 Task: Start in the project AgileMission the sprint 'Continuous Integration (CI) Sprint', with a duration of 2 weeks. Start in the project AgileMission the sprint 'Continuous Integration (CI) Sprint', with a duration of 1 week. Start in the project AgileMission the sprint 'Continuous Integration (CI) Sprint', with a duration of 3 weeks
Action: Mouse moved to (844, 206)
Screenshot: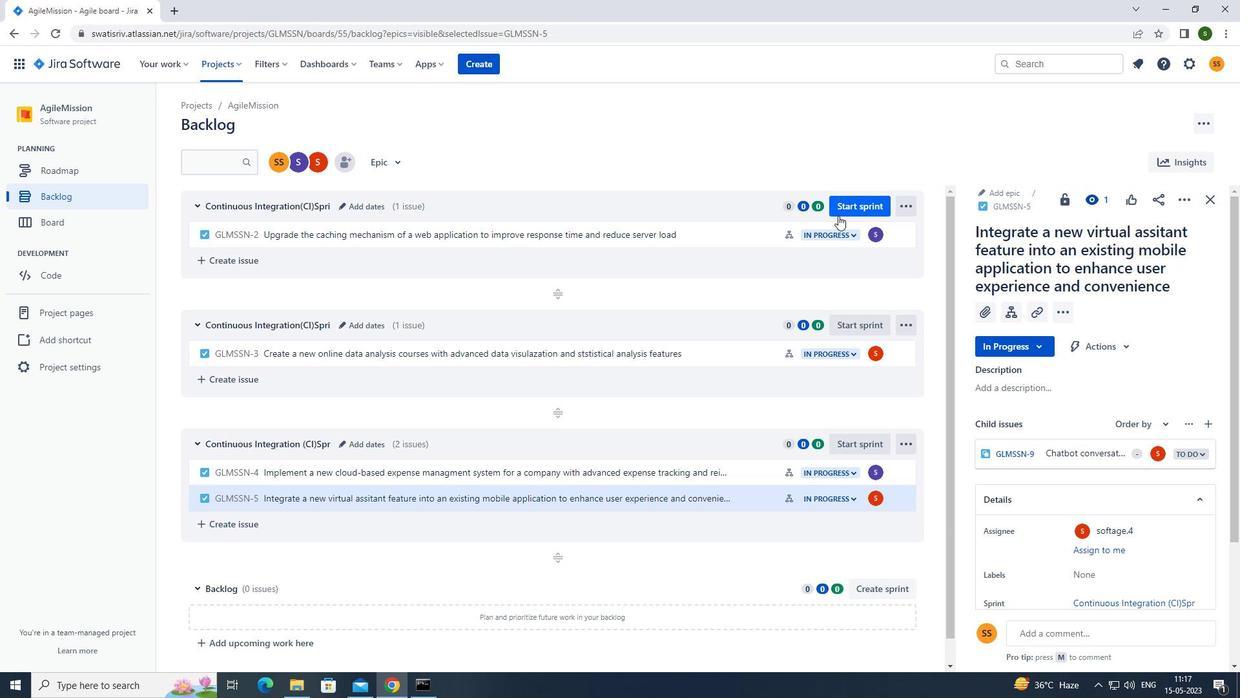 
Action: Mouse pressed left at (844, 206)
Screenshot: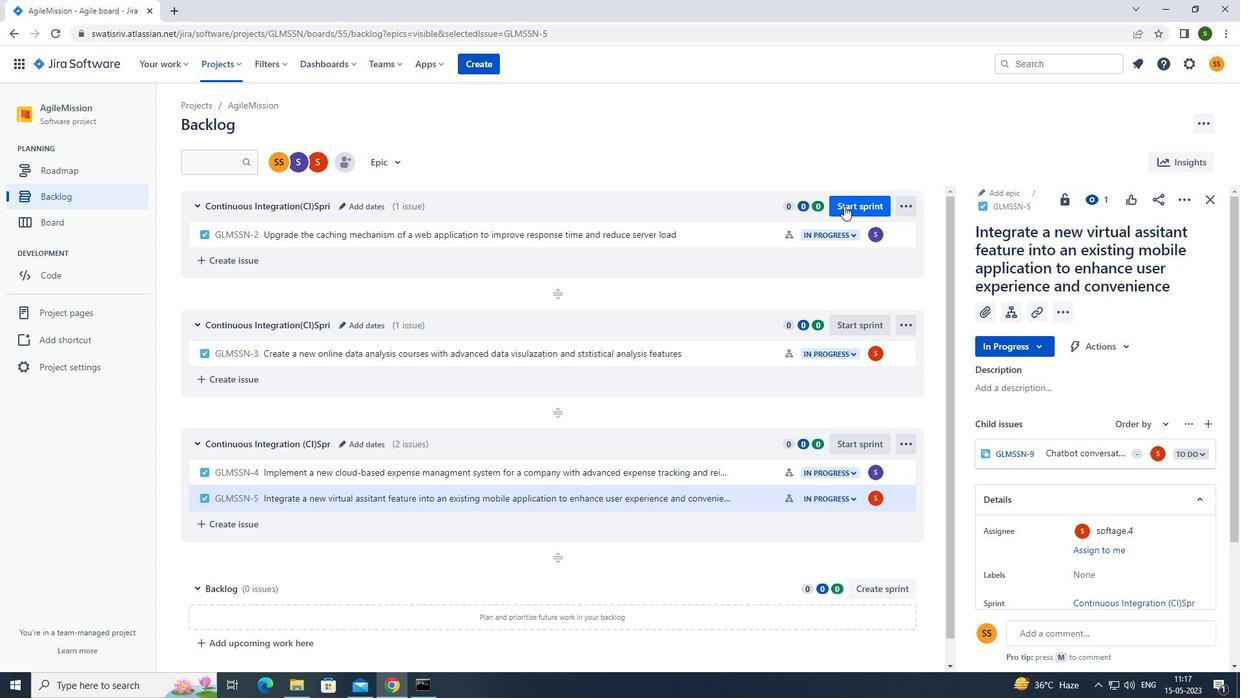 
Action: Mouse moved to (584, 224)
Screenshot: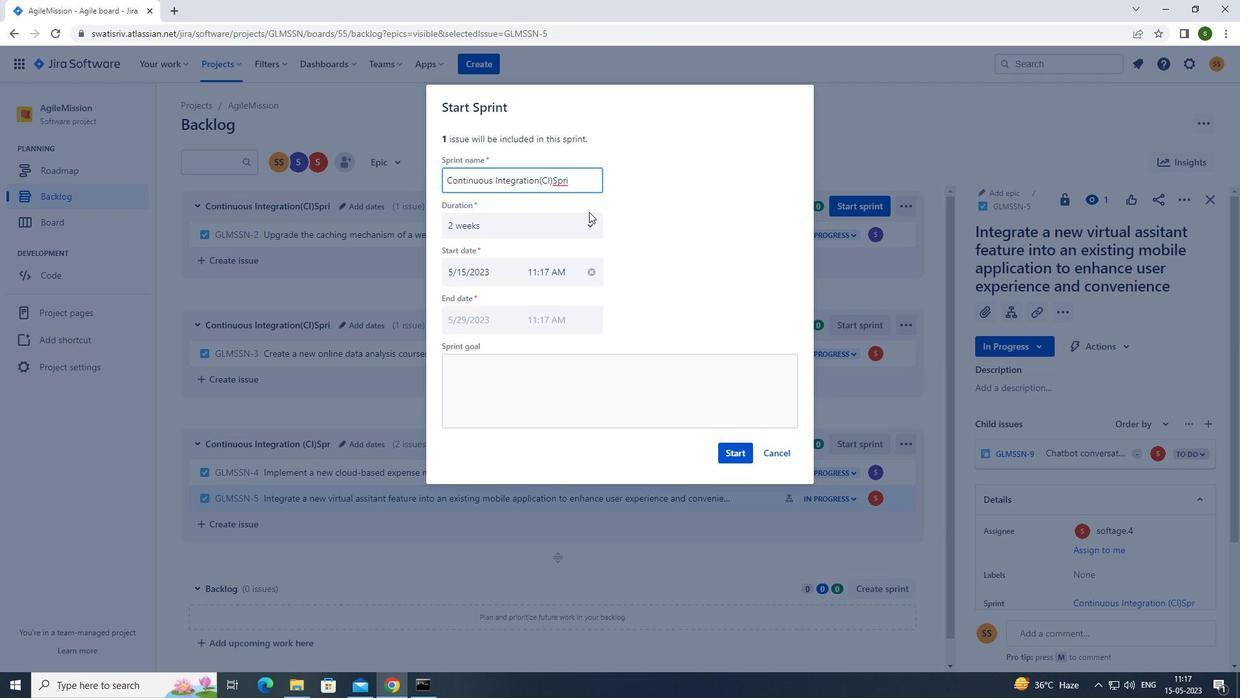 
Action: Mouse pressed left at (584, 224)
Screenshot: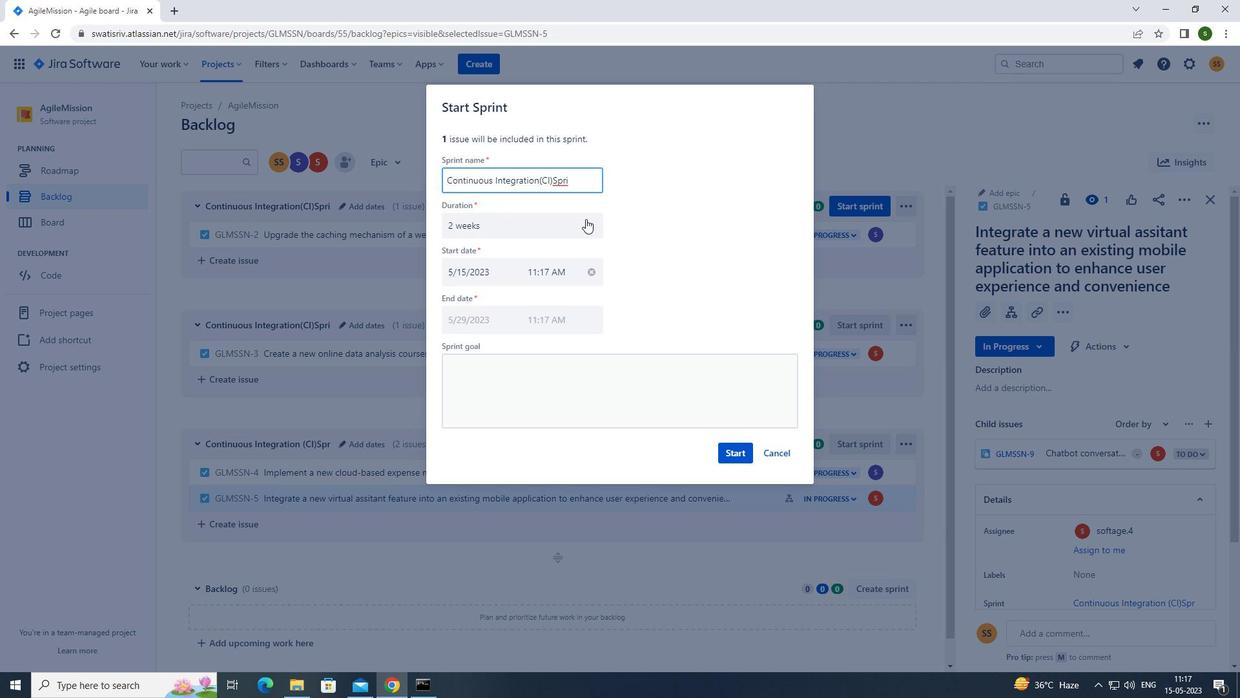 
Action: Mouse moved to (487, 277)
Screenshot: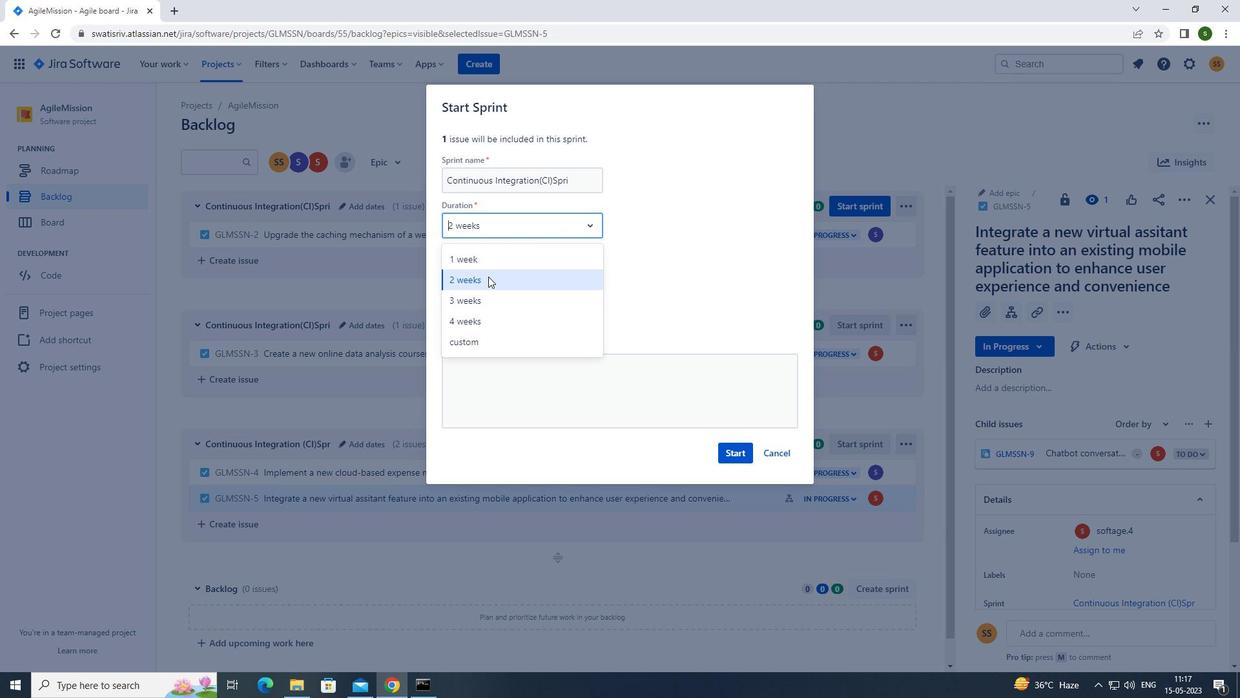 
Action: Mouse pressed left at (487, 277)
Screenshot: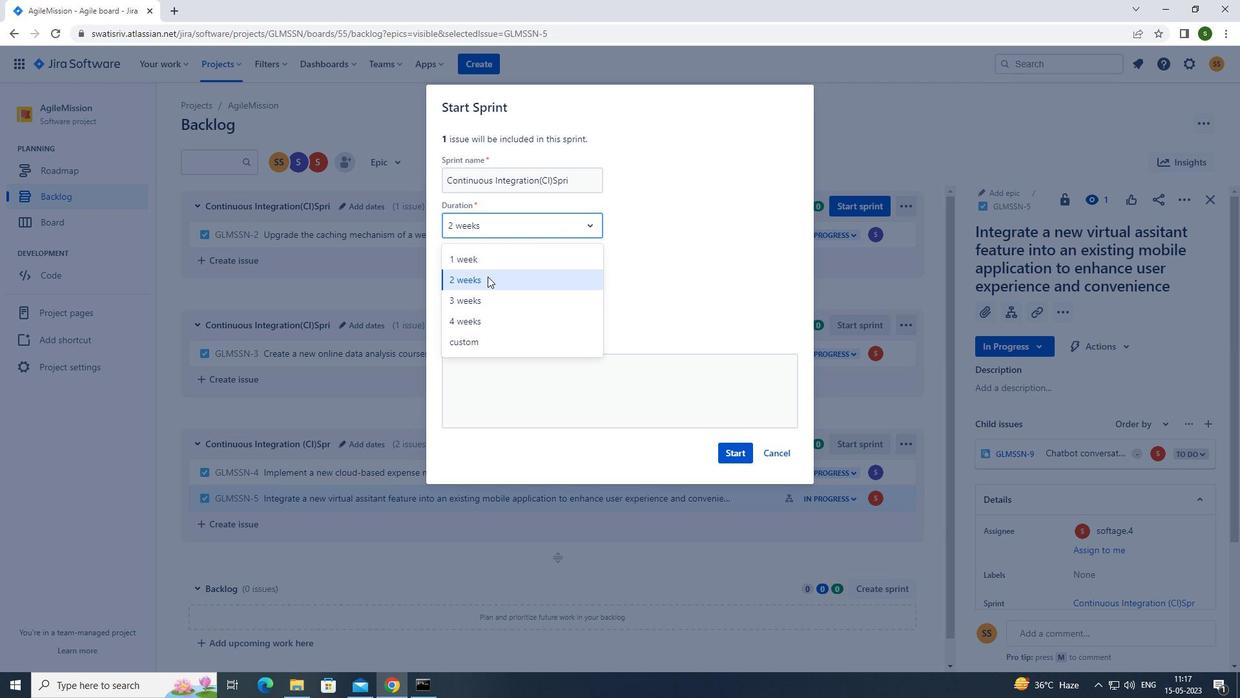 
Action: Mouse moved to (725, 445)
Screenshot: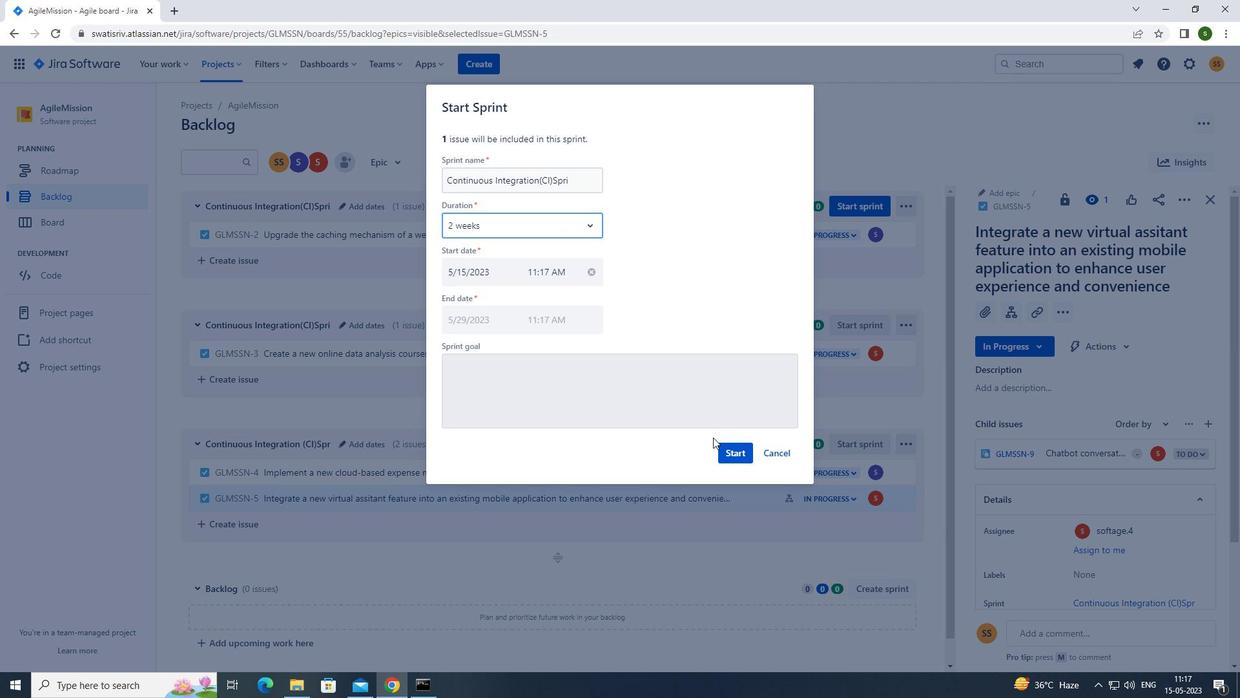 
Action: Mouse pressed left at (725, 445)
Screenshot: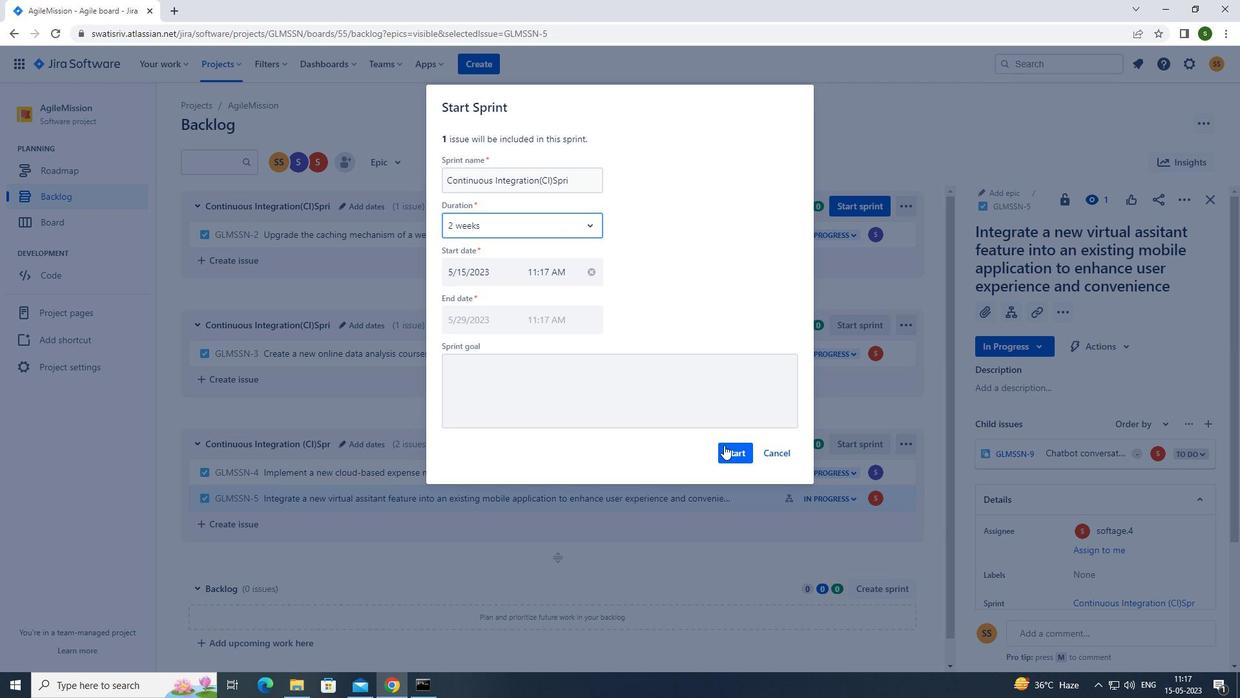 
Action: Mouse moved to (115, 202)
Screenshot: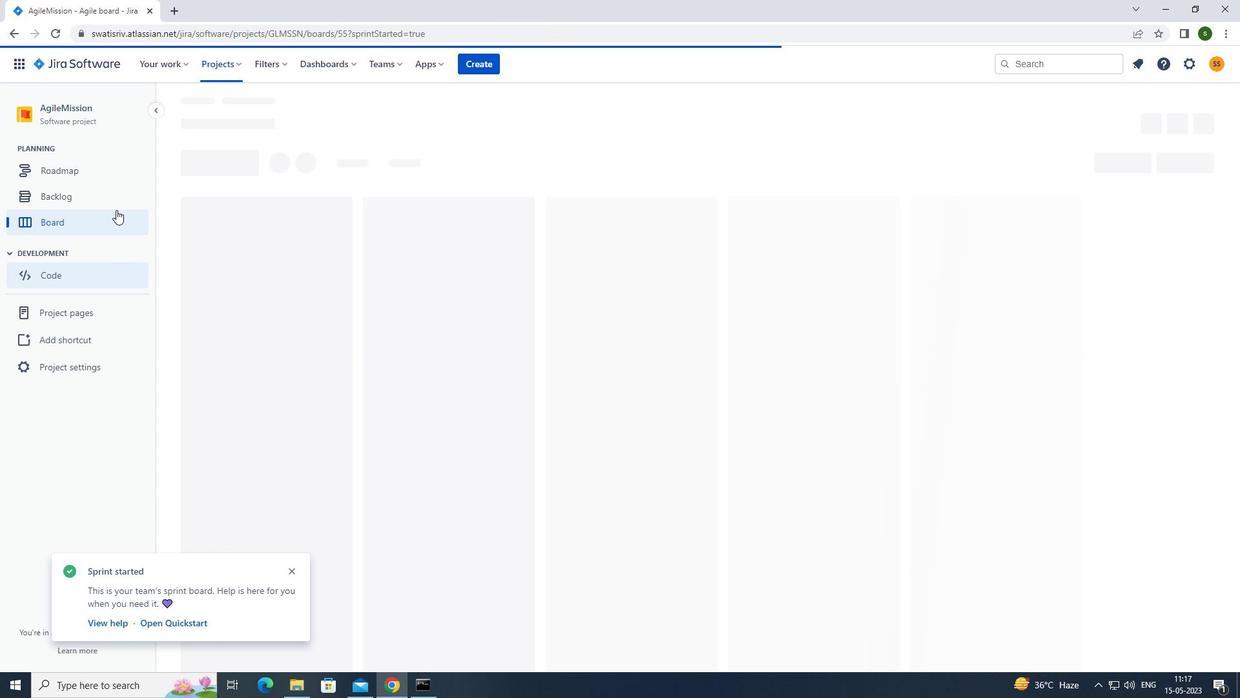 
Action: Mouse pressed left at (115, 202)
Screenshot: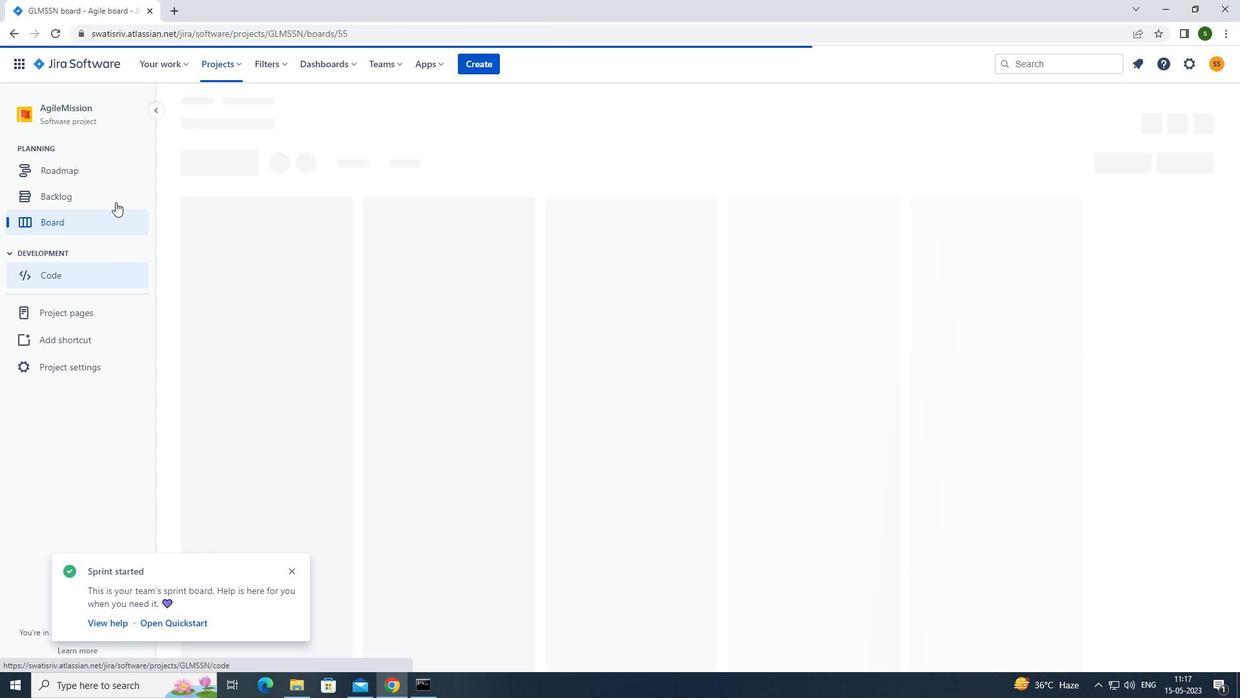 
Action: Mouse moved to (1136, 318)
Screenshot: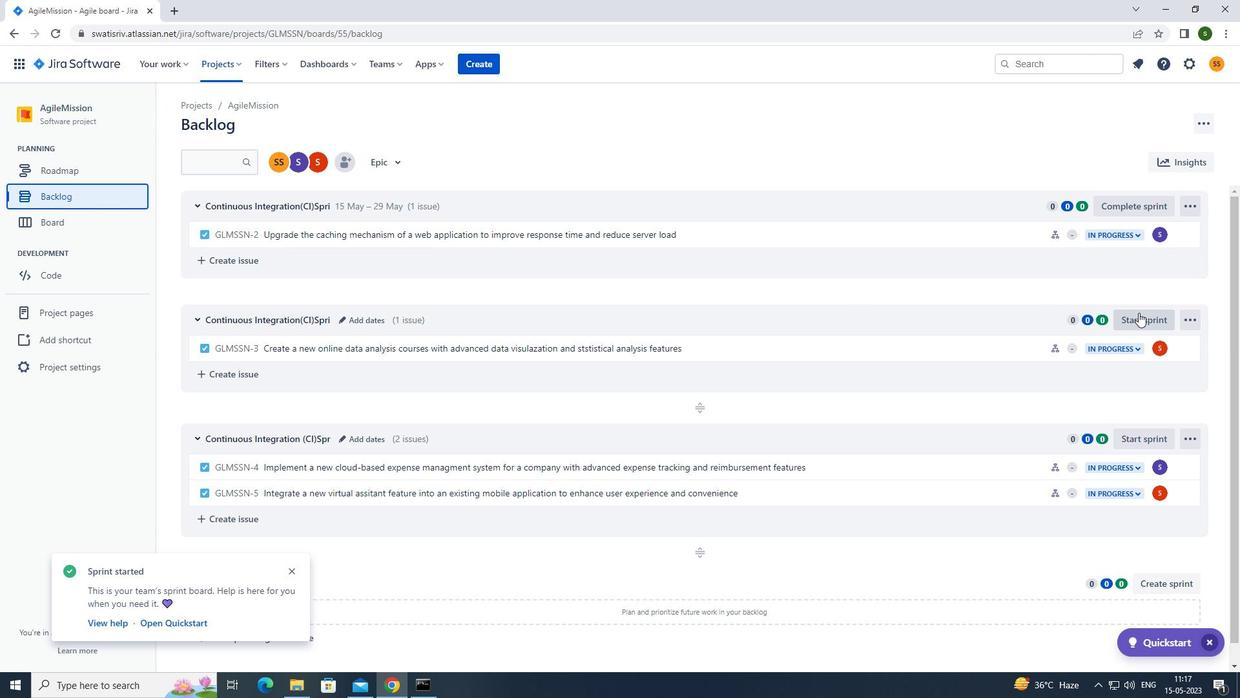 
Action: Mouse pressed left at (1136, 318)
Screenshot: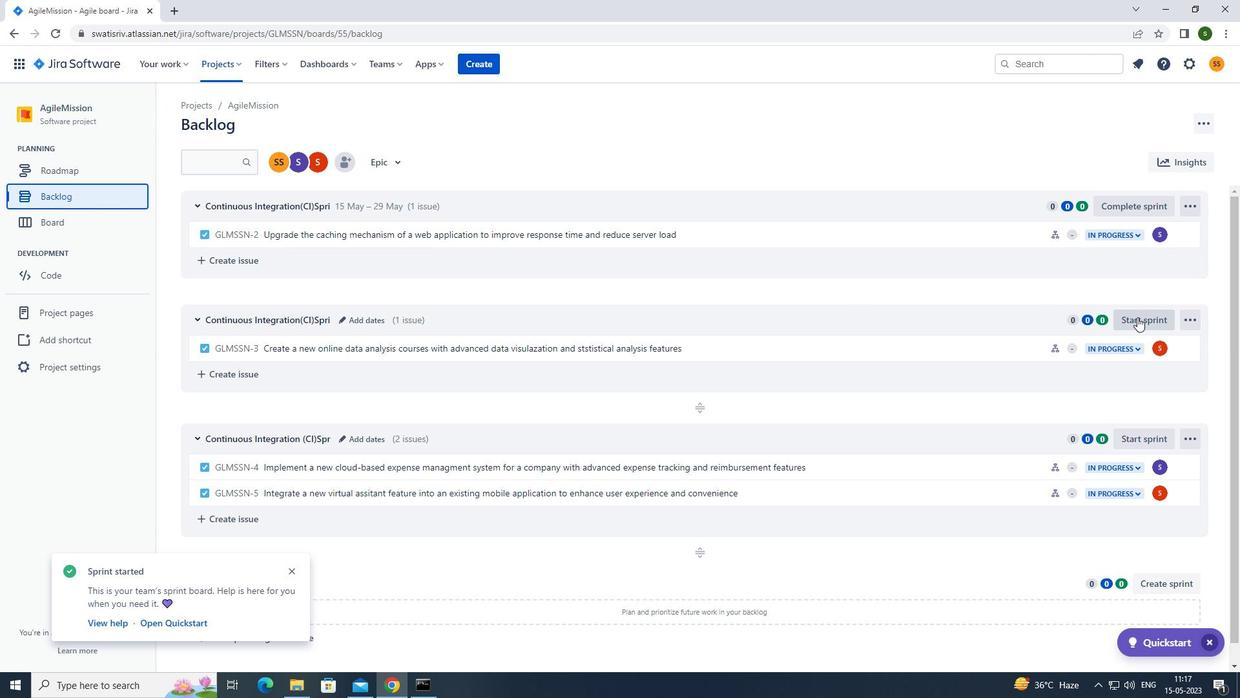 
Action: Mouse moved to (580, 224)
Screenshot: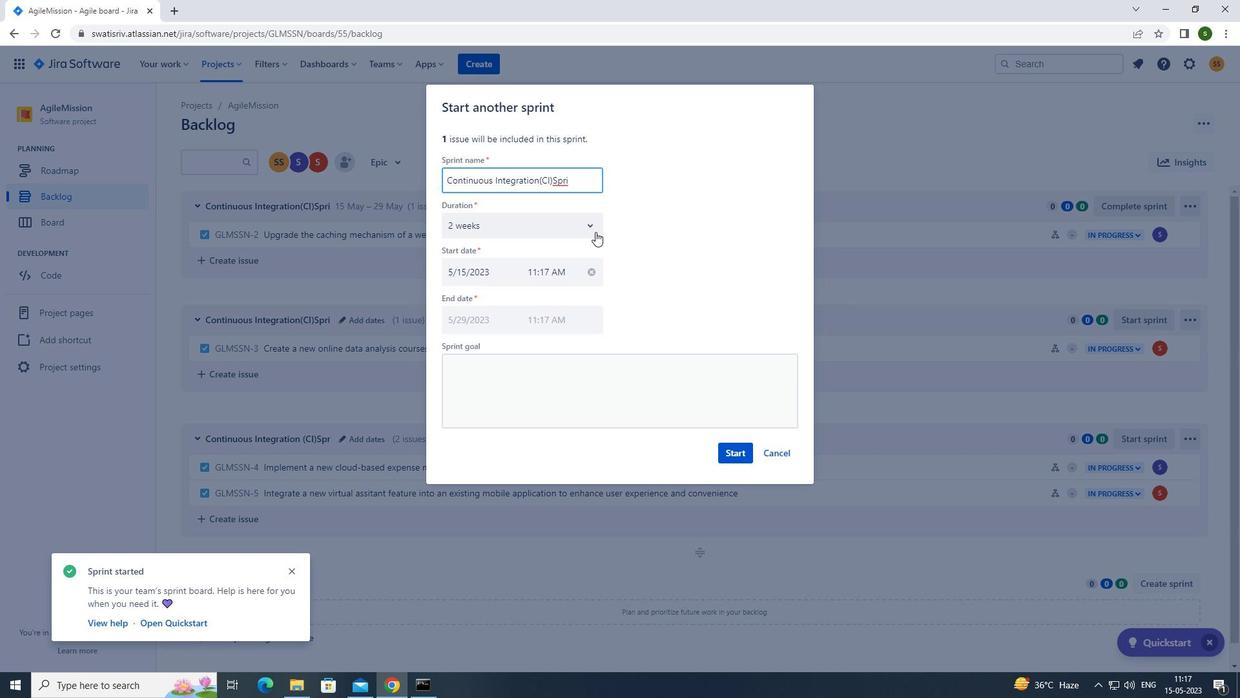 
Action: Mouse pressed left at (580, 224)
Screenshot: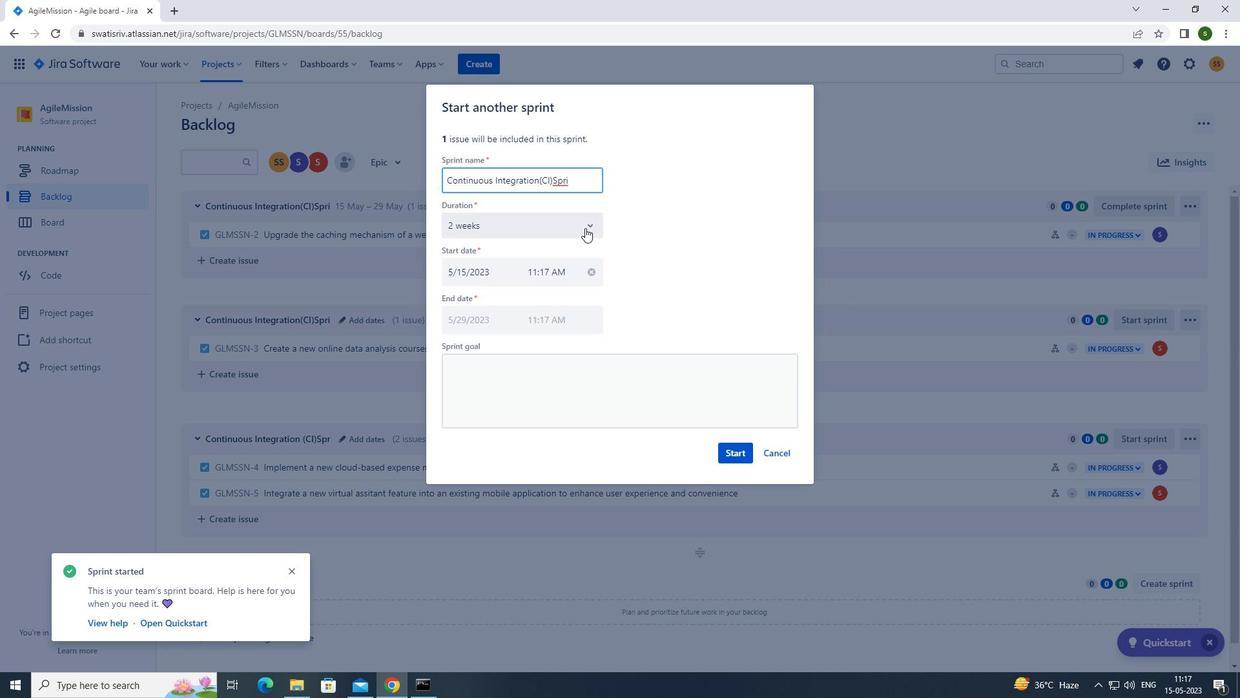 
Action: Mouse moved to (531, 262)
Screenshot: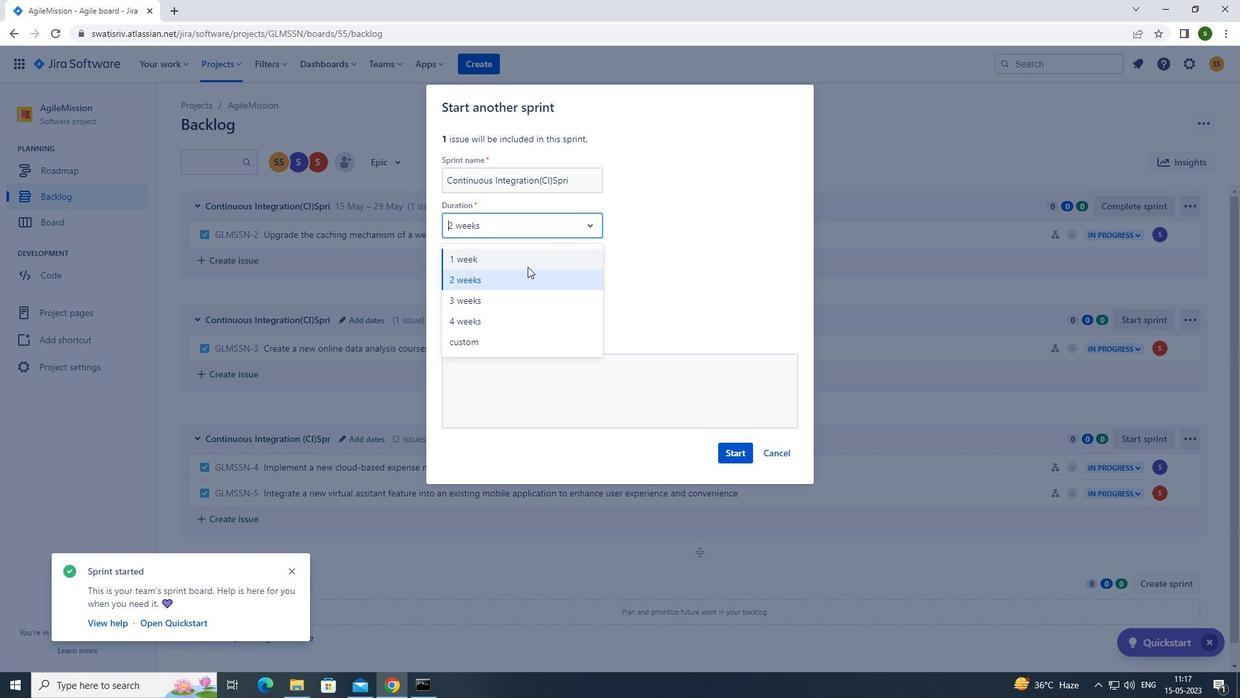 
Action: Mouse pressed left at (531, 262)
Screenshot: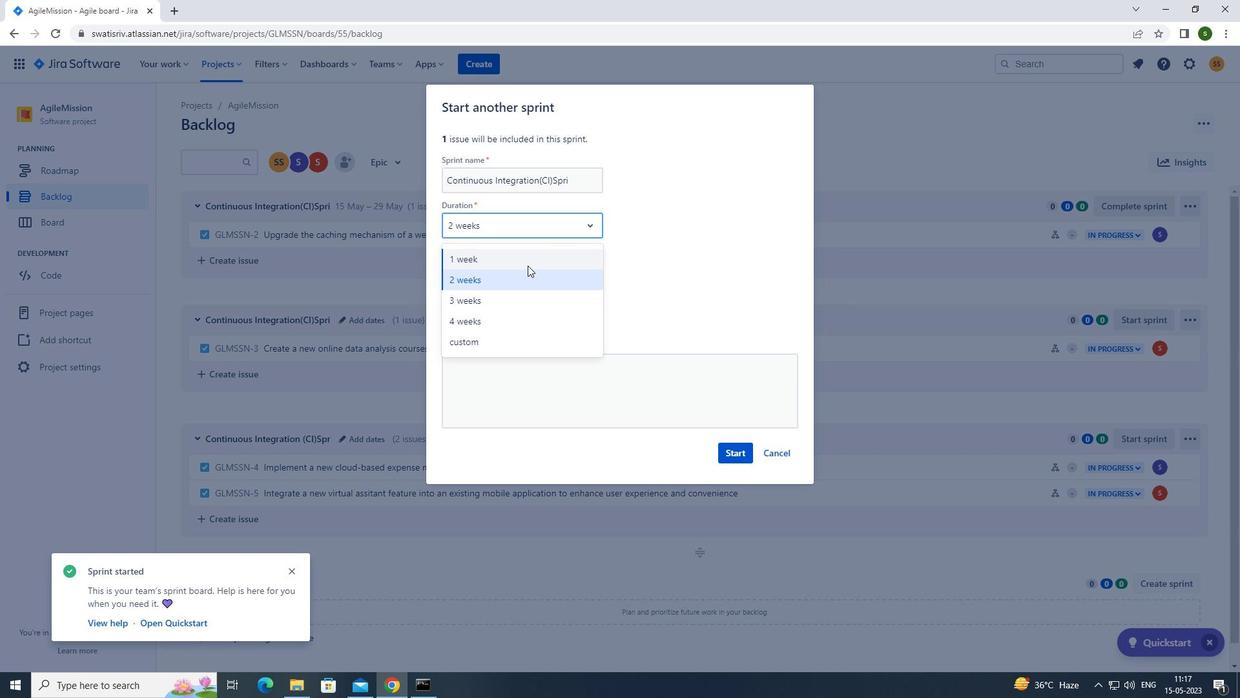 
Action: Mouse moved to (732, 449)
Screenshot: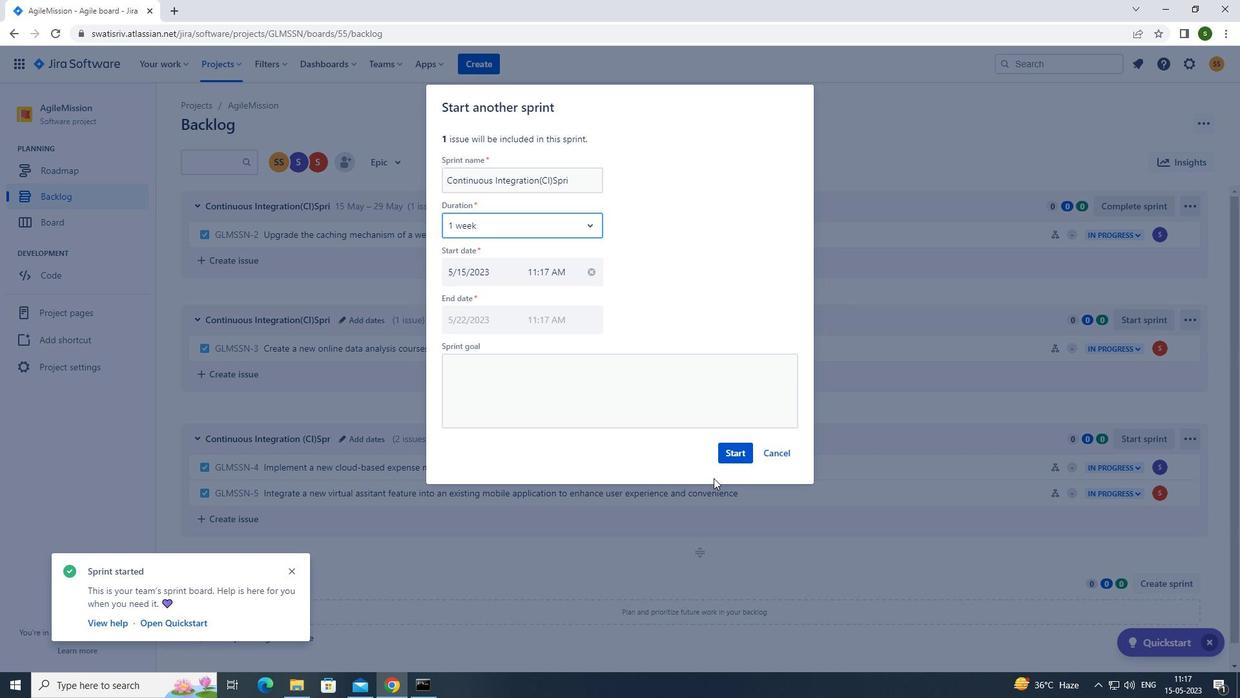 
Action: Mouse pressed left at (732, 449)
Screenshot: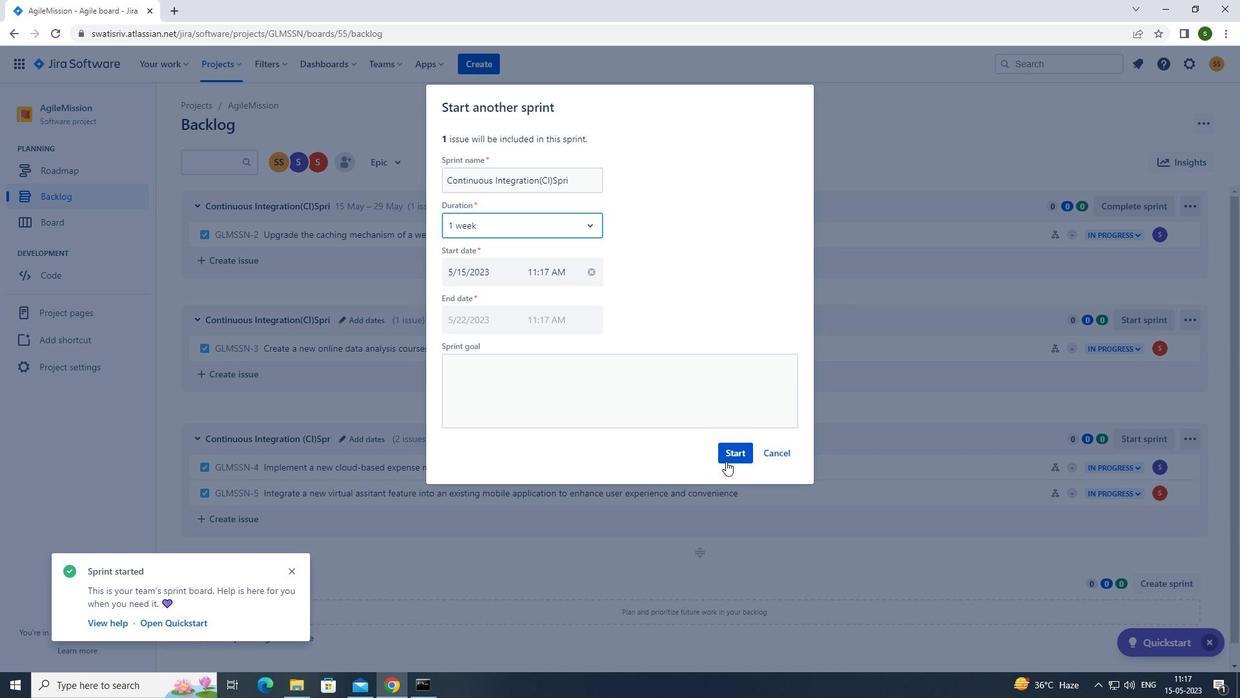 
Action: Mouse moved to (98, 204)
Screenshot: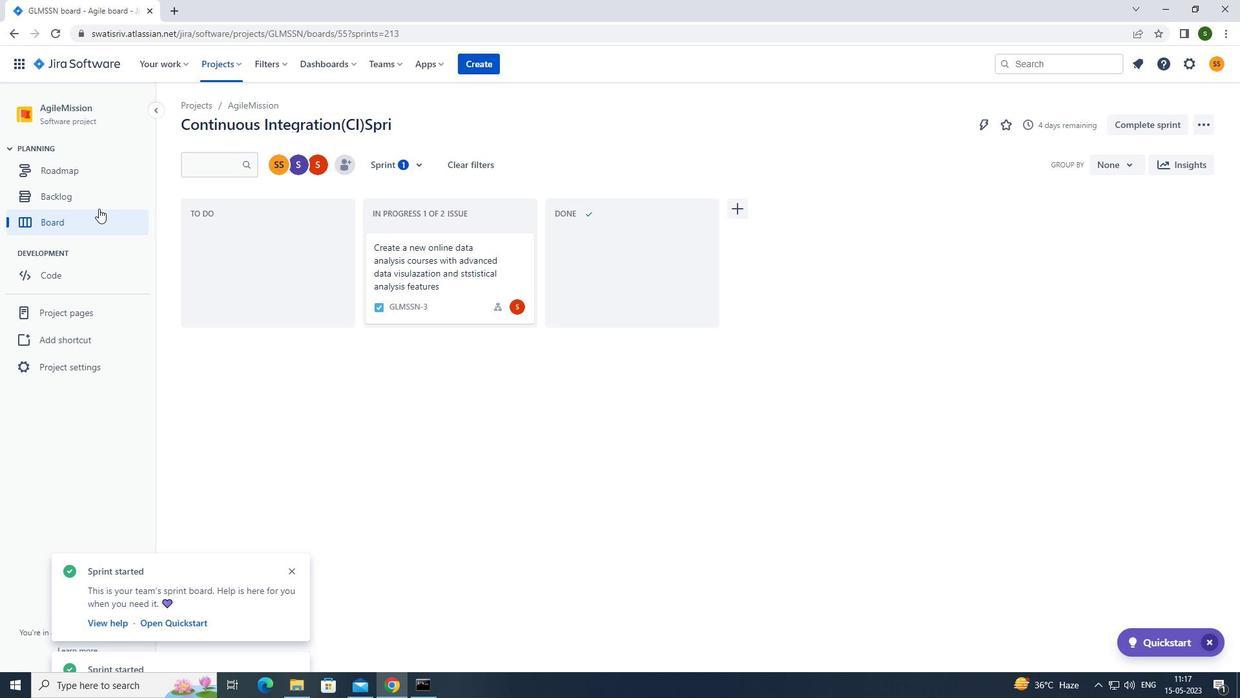 
Action: Mouse pressed left at (98, 204)
Screenshot: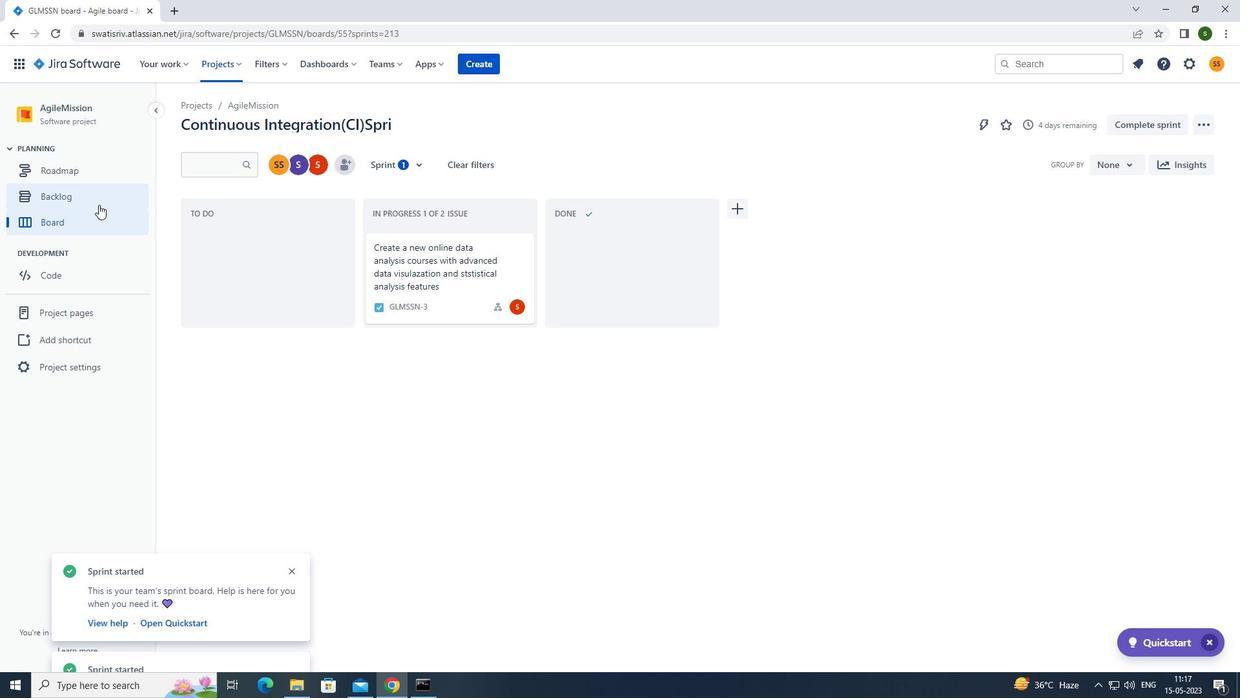 
Action: Mouse moved to (1136, 426)
Screenshot: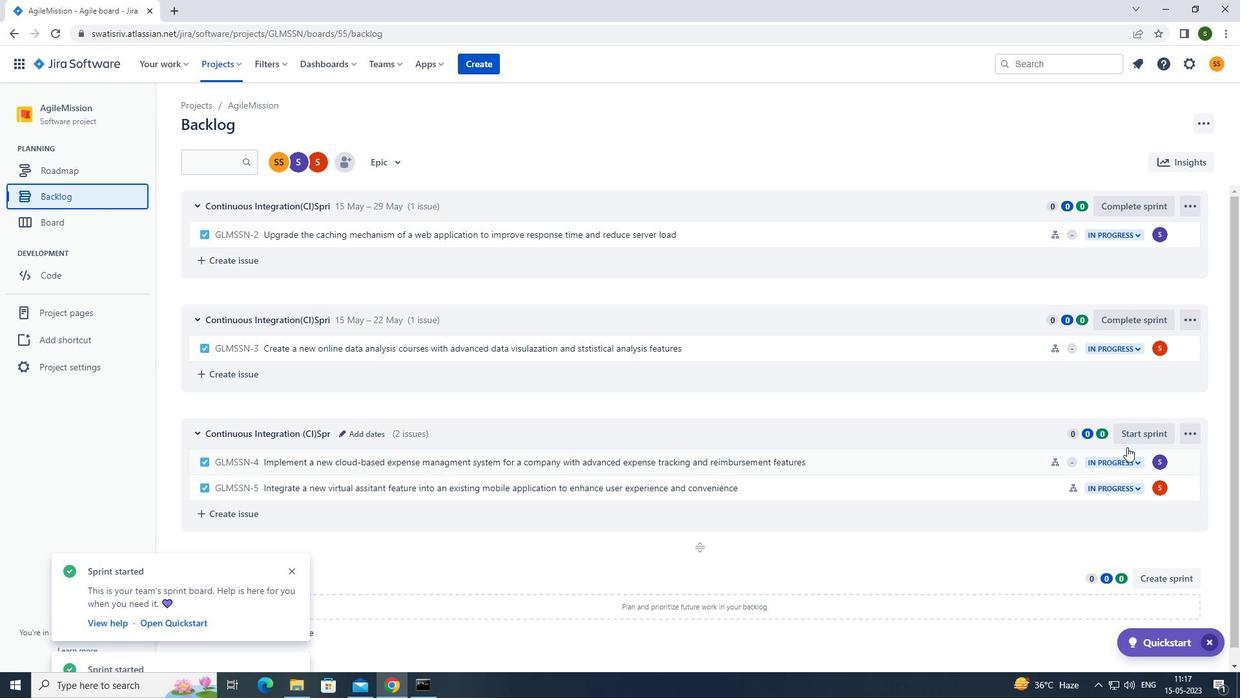 
Action: Mouse pressed left at (1136, 426)
Screenshot: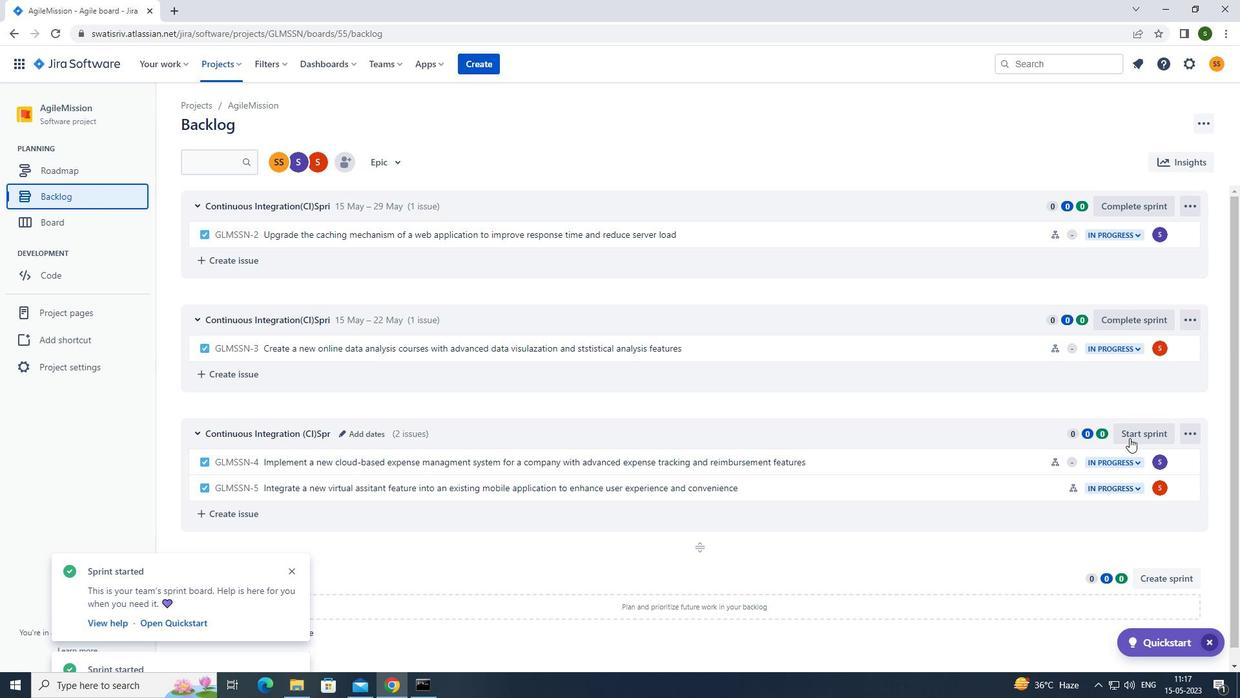 
Action: Mouse moved to (514, 215)
Screenshot: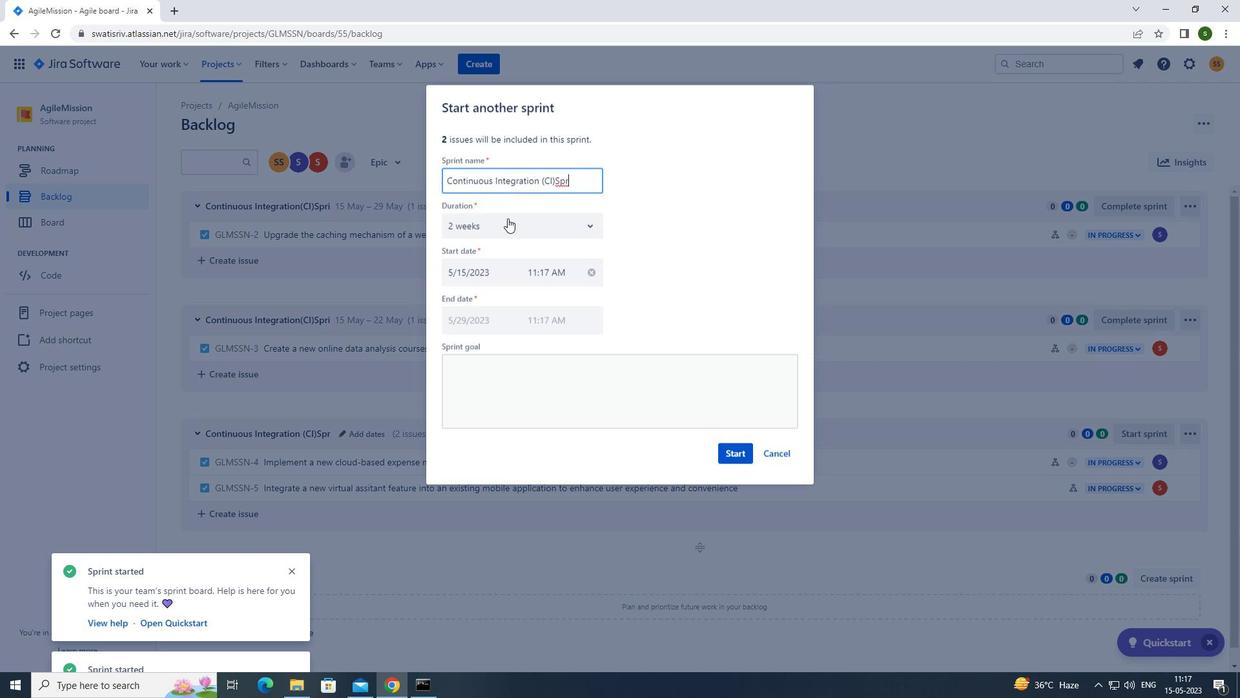 
Action: Mouse pressed left at (514, 215)
Screenshot: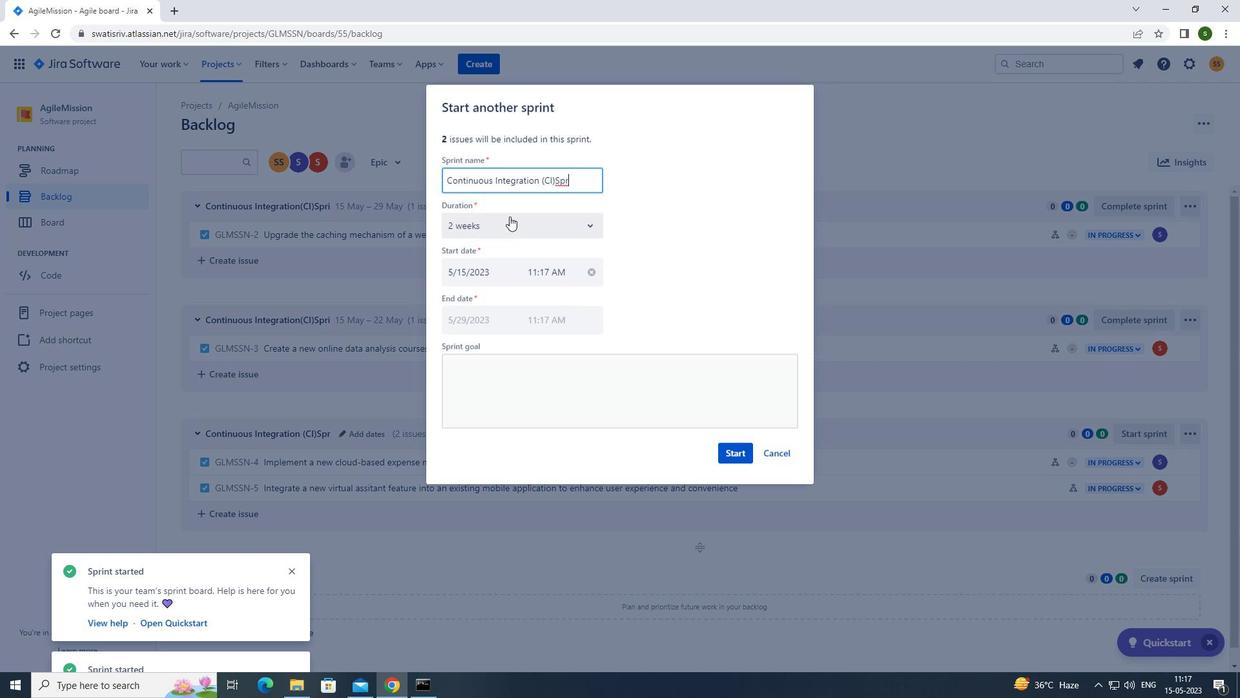 
Action: Mouse moved to (471, 295)
Screenshot: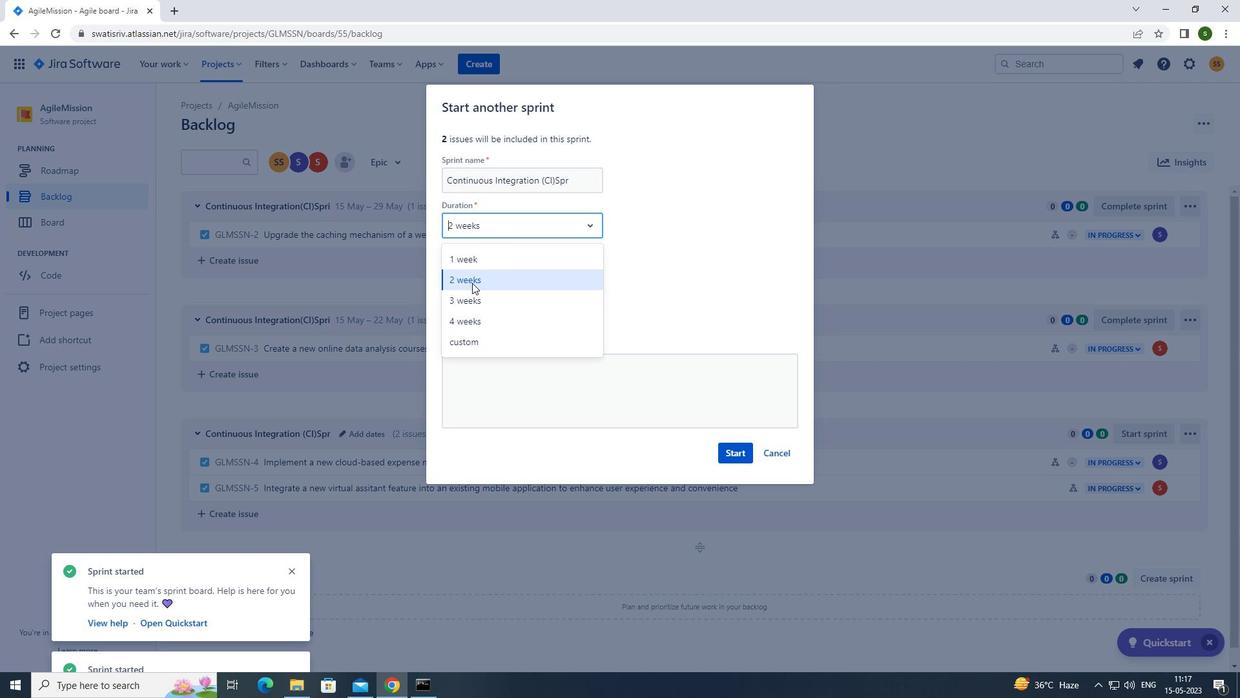 
Action: Mouse pressed left at (471, 295)
Screenshot: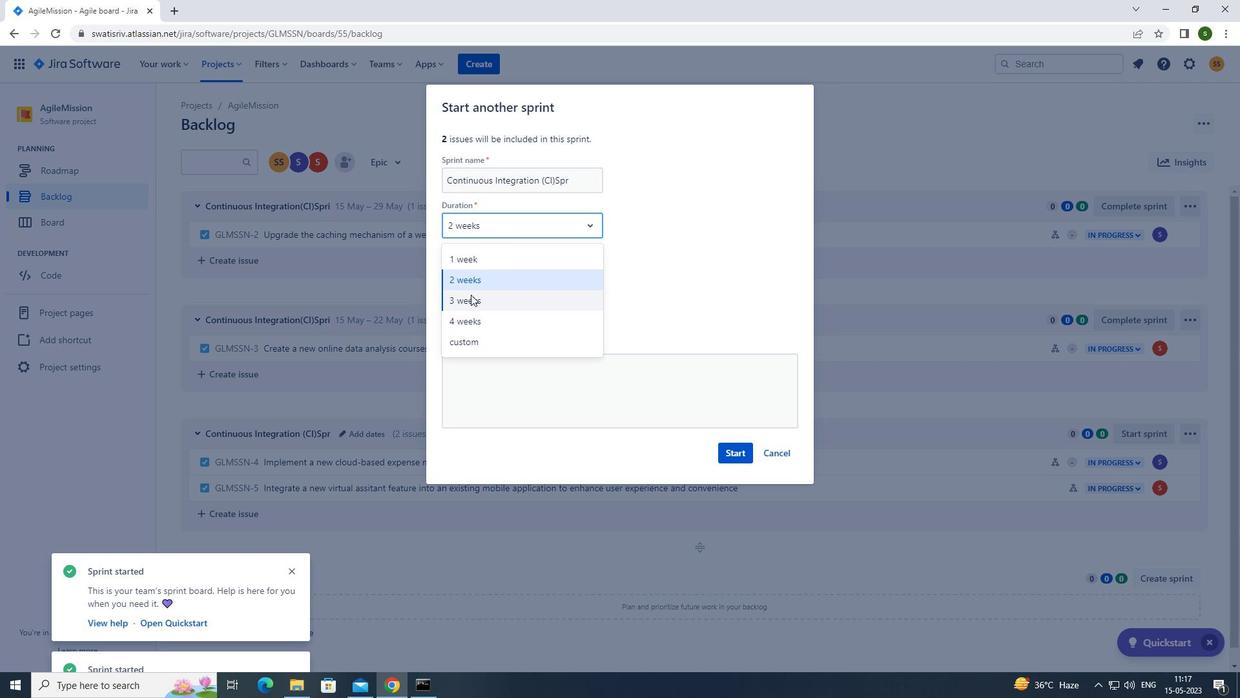 
Action: Mouse moved to (747, 451)
Screenshot: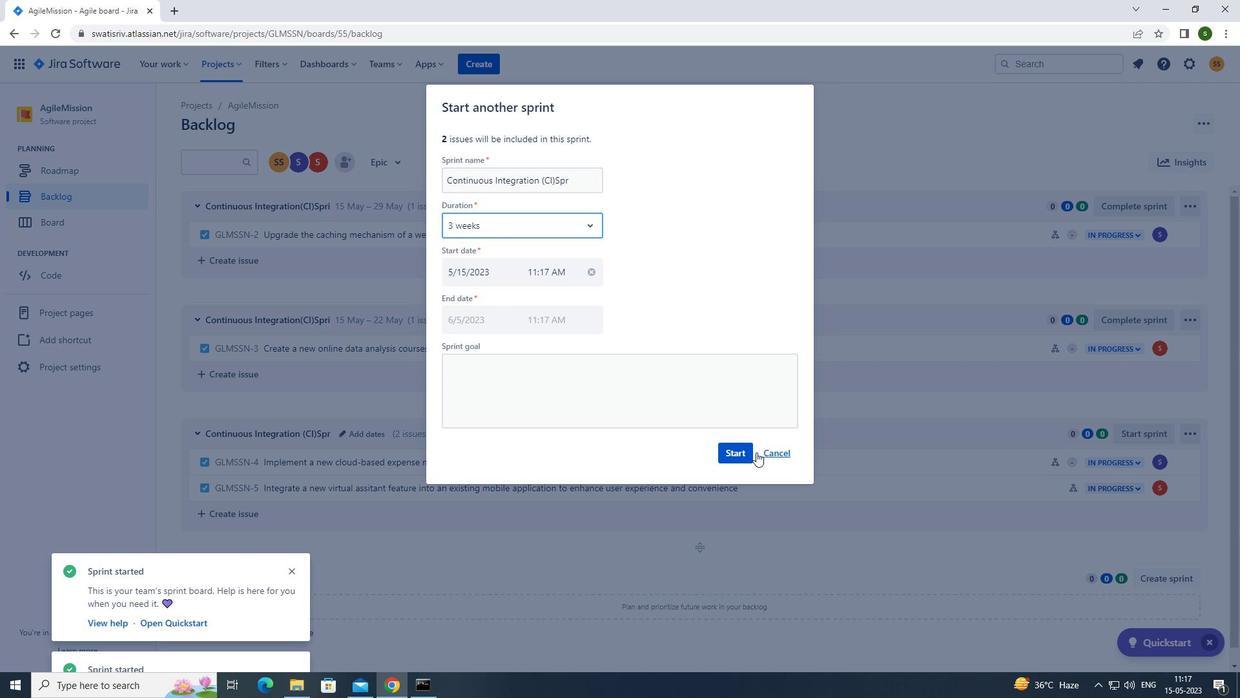 
Action: Mouse pressed left at (747, 451)
Screenshot: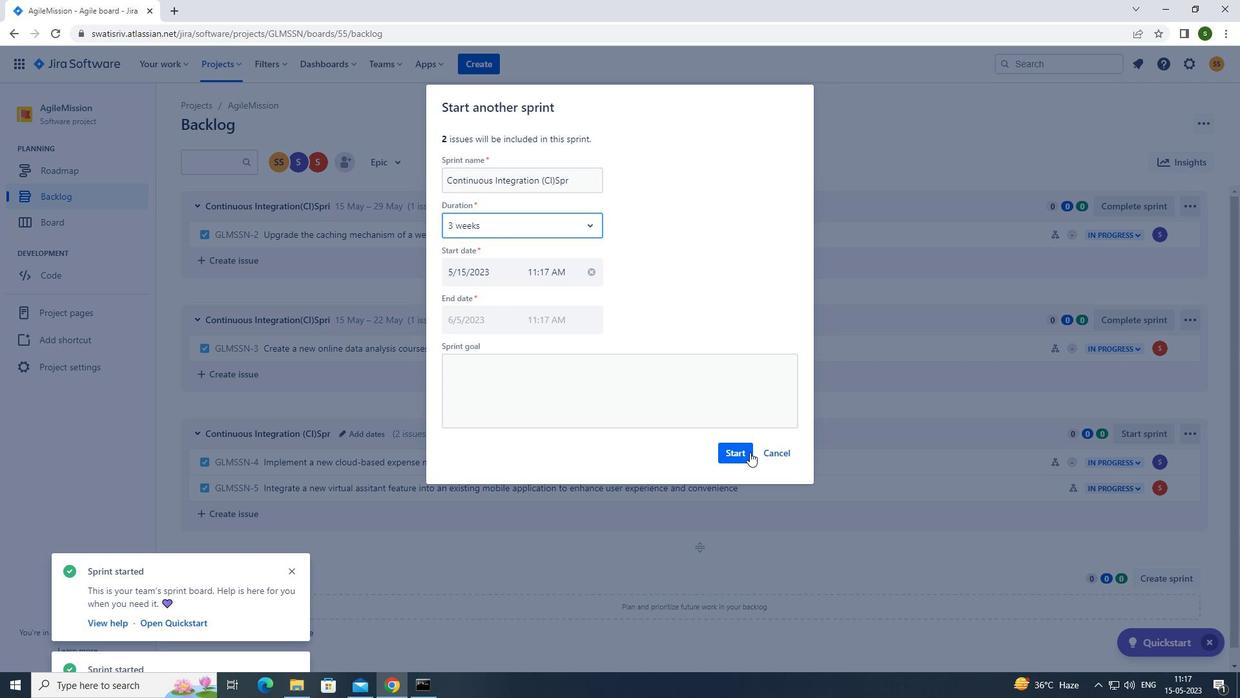 
Action: Mouse moved to (741, 444)
Screenshot: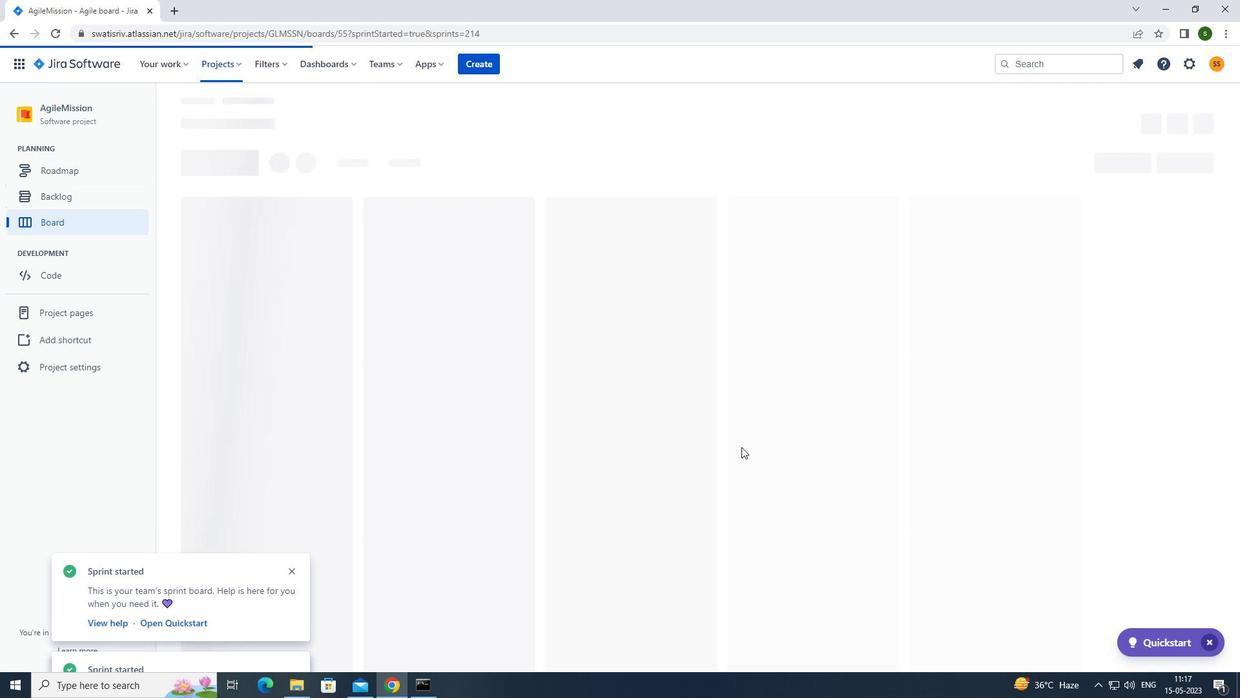 
